 Task: Open Card Card0000000007 in Board Board0000000002 in Workspace WS0000000001 in Trello. Add Member carxxstreet791@gmail.com to Card Card0000000007 in Board Board0000000002 in Workspace WS0000000001 in Trello. Add Orange Label titled Label0000000007 to Card Card0000000007 in Board Board0000000002 in Workspace WS0000000001 in Trello. Add Checklist CL0000000007 to Card Card0000000007 in Board Board0000000002 in Workspace WS0000000001 in Trello. Add Dates with Start Date as Oct 01 2023 and Due Date as Oct 31 2023 to Card Card0000000007 in Board Board0000000002 in Workspace WS0000000001 in Trello
Action: Mouse moved to (267, 428)
Screenshot: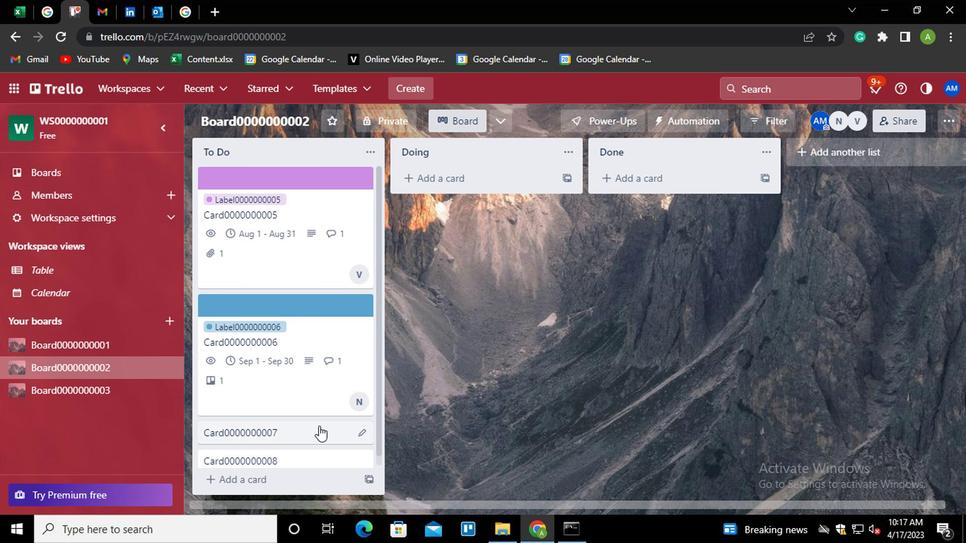 
Action: Mouse pressed left at (267, 428)
Screenshot: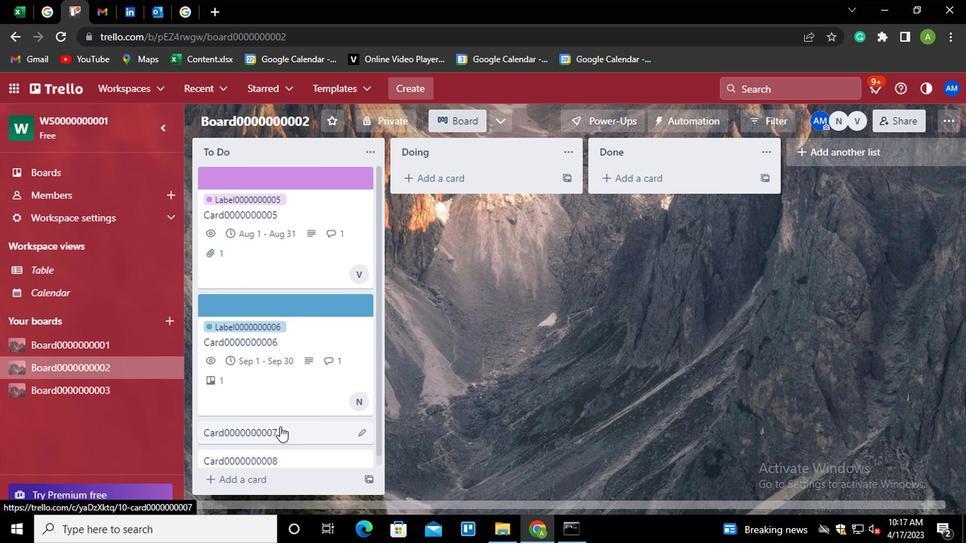 
Action: Mouse moved to (640, 250)
Screenshot: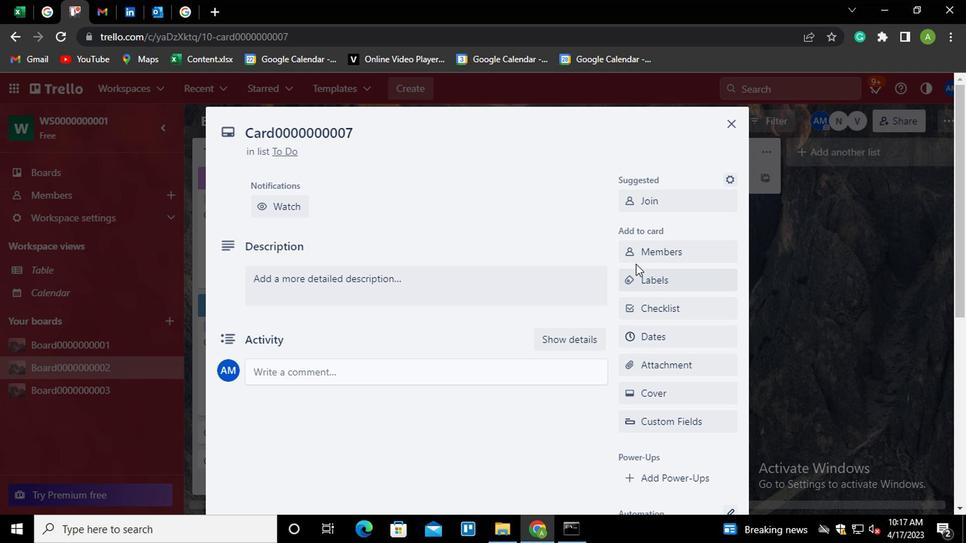 
Action: Mouse pressed left at (640, 250)
Screenshot: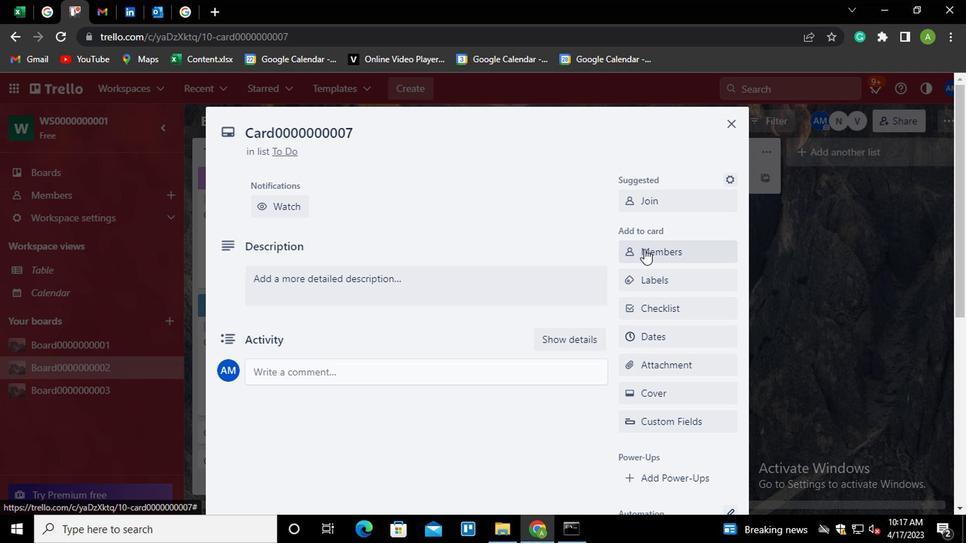 
Action: Mouse moved to (641, 250)
Screenshot: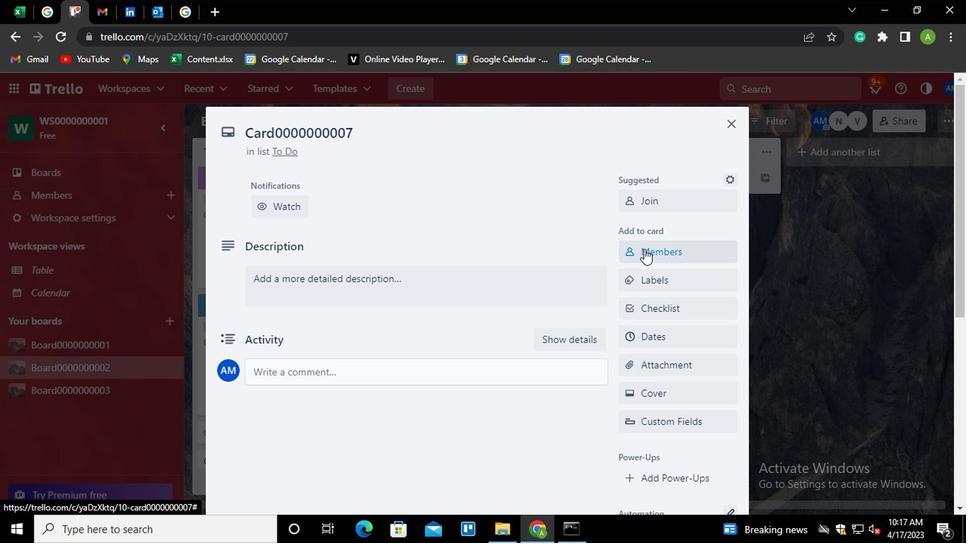 
Action: Key pressed car
Screenshot: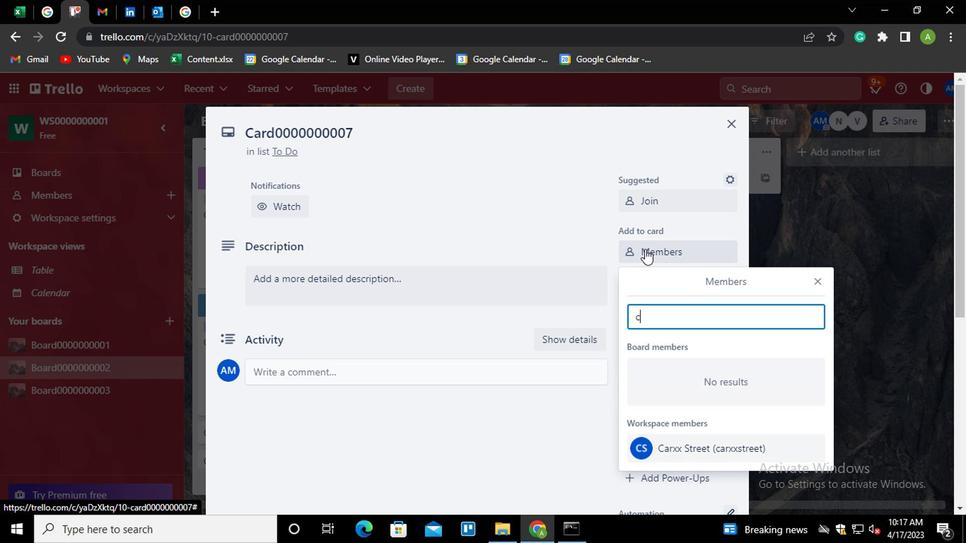 
Action: Mouse moved to (668, 450)
Screenshot: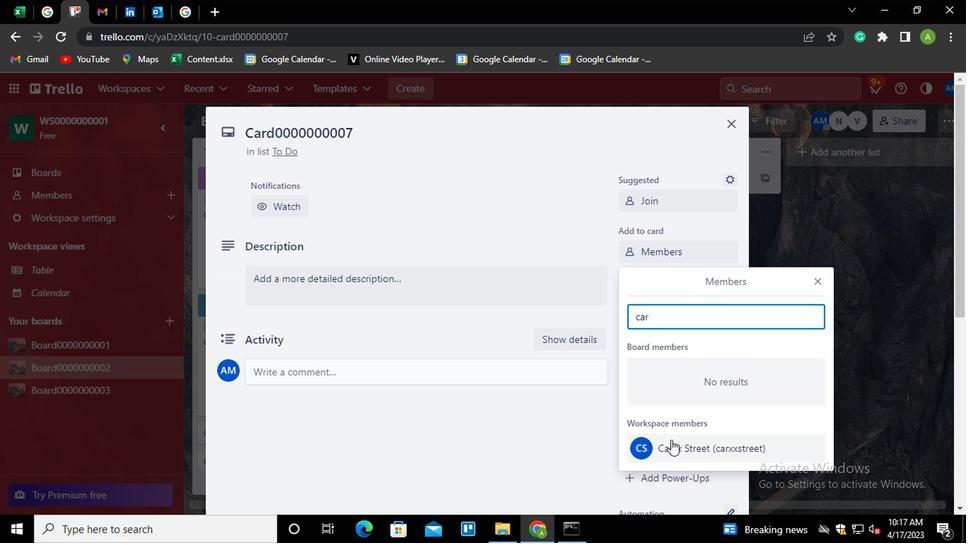 
Action: Mouse pressed left at (668, 450)
Screenshot: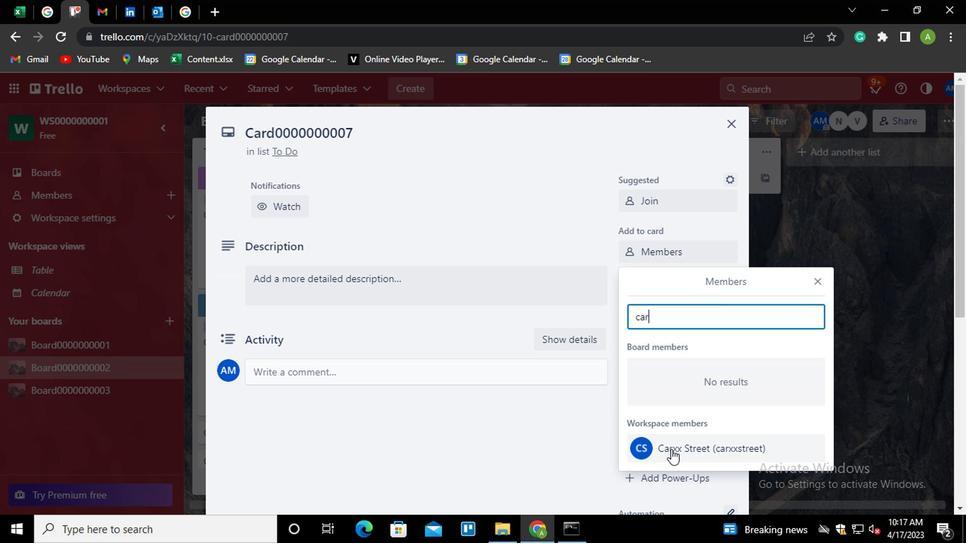 
Action: Mouse moved to (538, 224)
Screenshot: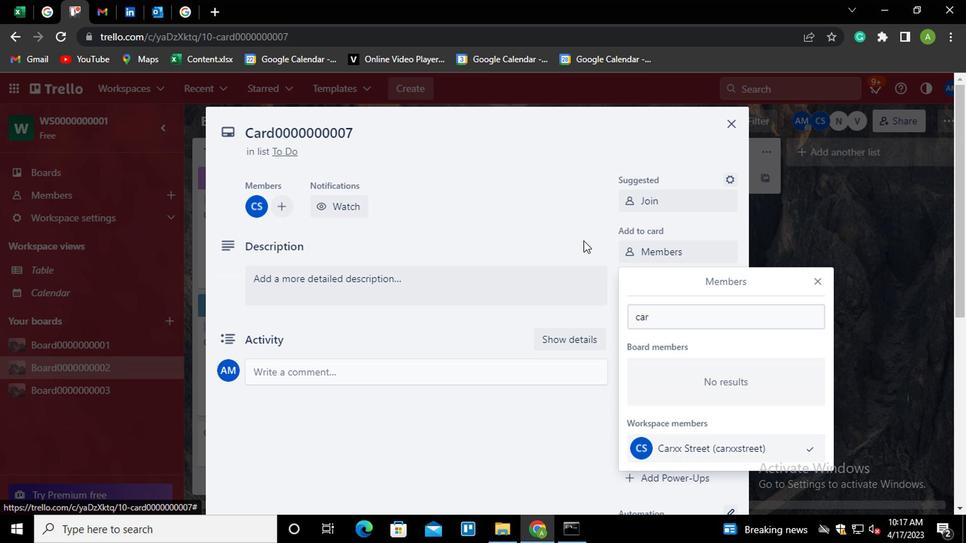 
Action: Mouse pressed left at (538, 224)
Screenshot: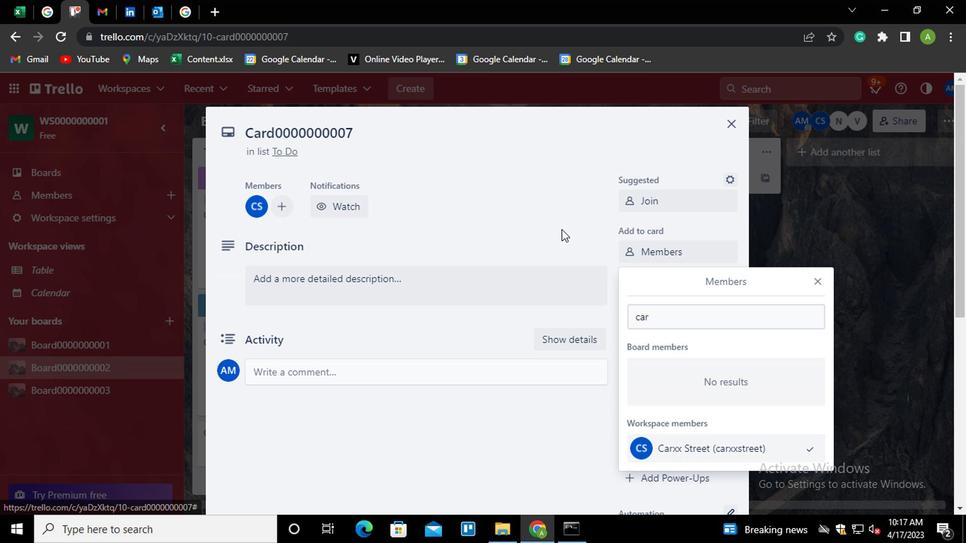 
Action: Mouse moved to (653, 274)
Screenshot: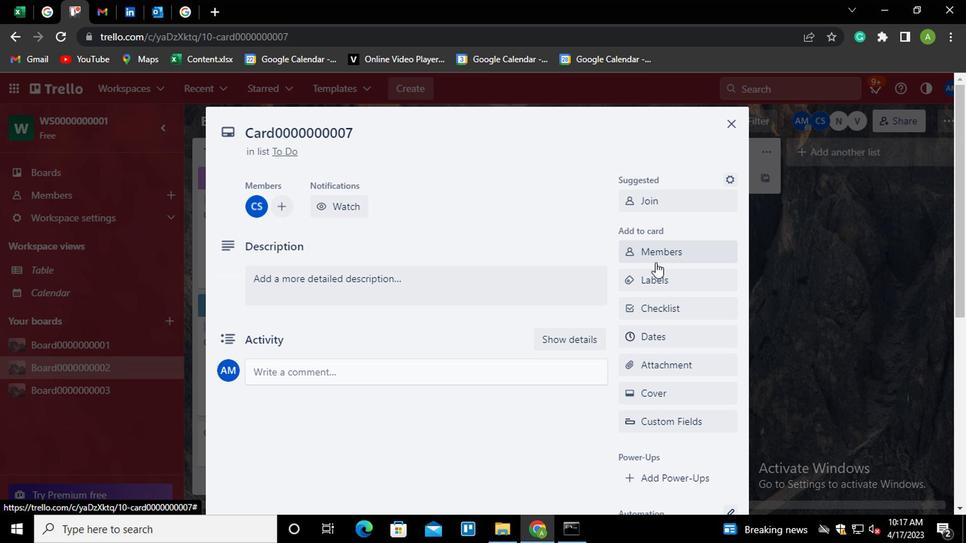 
Action: Mouse pressed left at (653, 274)
Screenshot: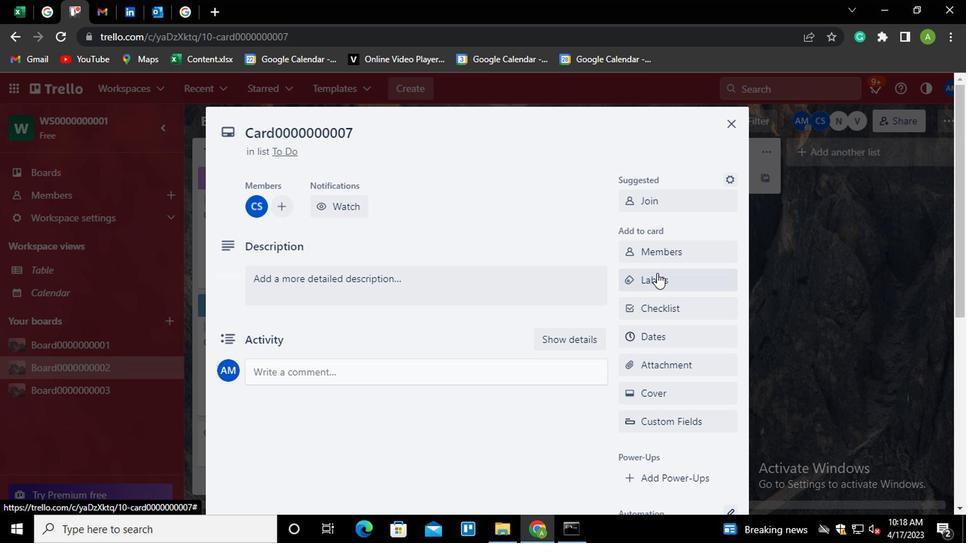
Action: Mouse moved to (631, 260)
Screenshot: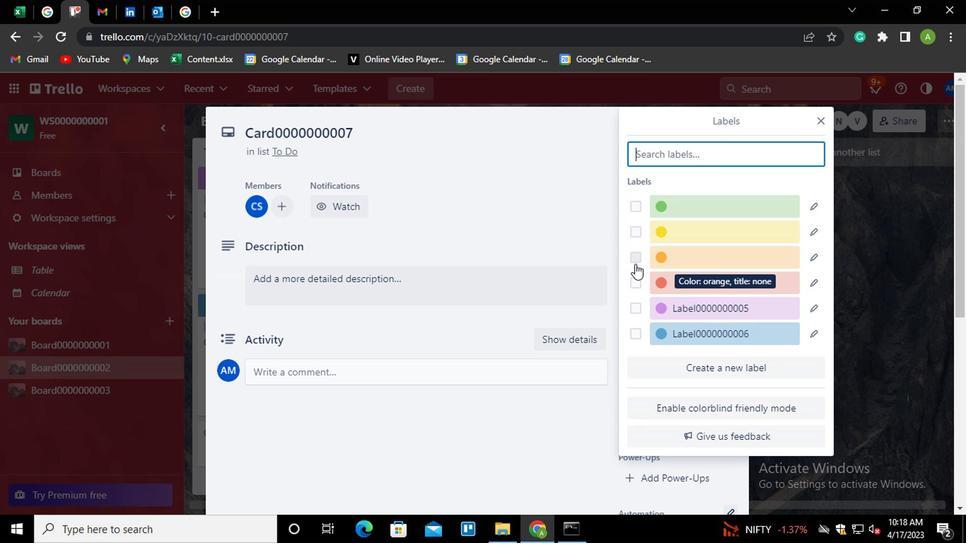
Action: Mouse pressed left at (631, 260)
Screenshot: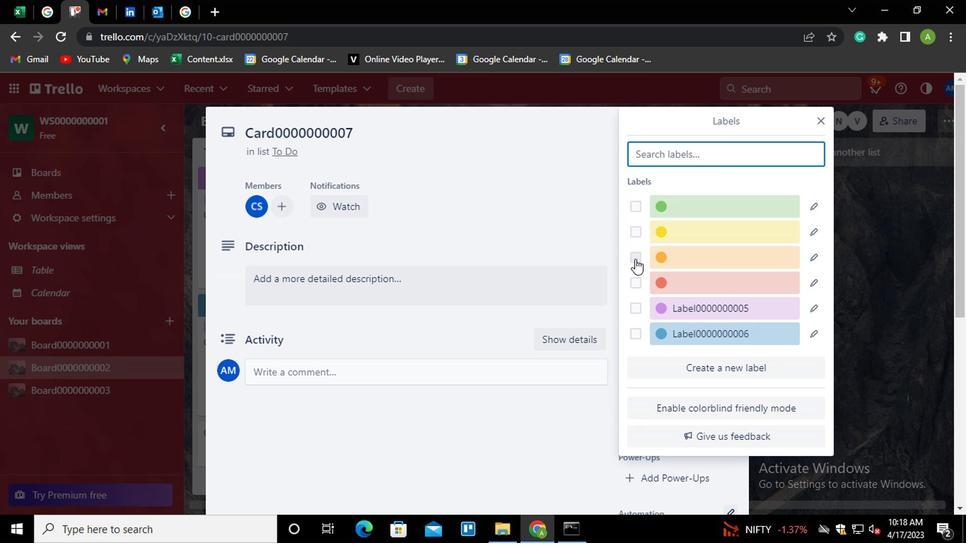 
Action: Mouse moved to (820, 258)
Screenshot: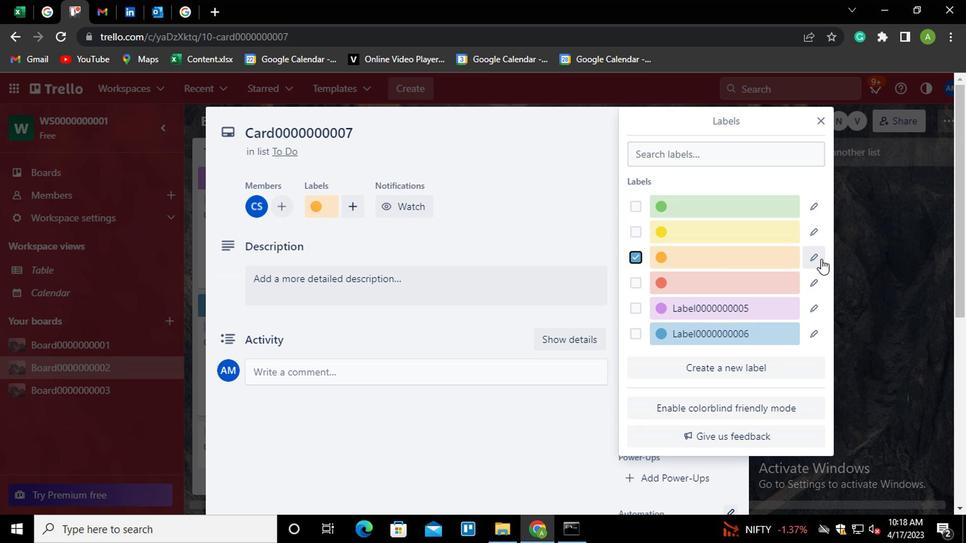 
Action: Mouse pressed left at (820, 258)
Screenshot: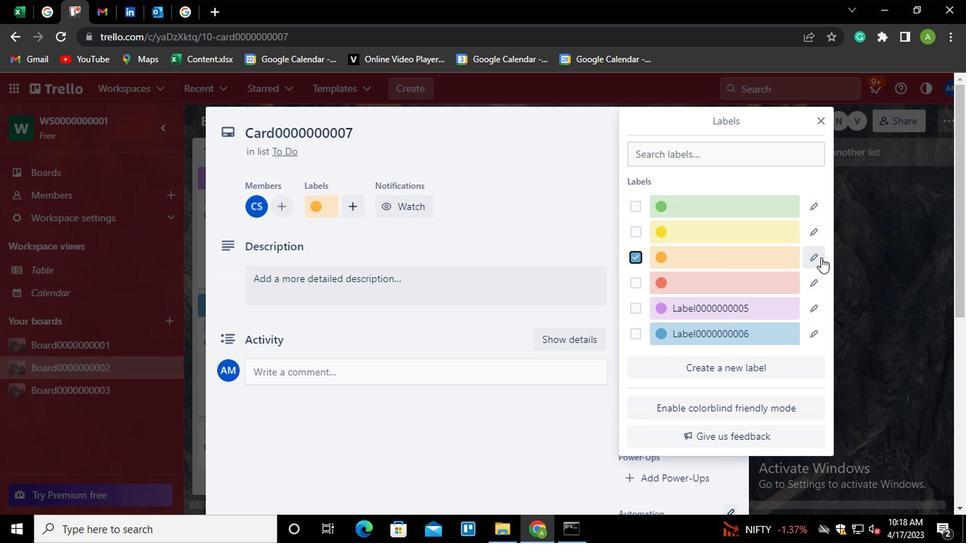 
Action: Mouse moved to (781, 231)
Screenshot: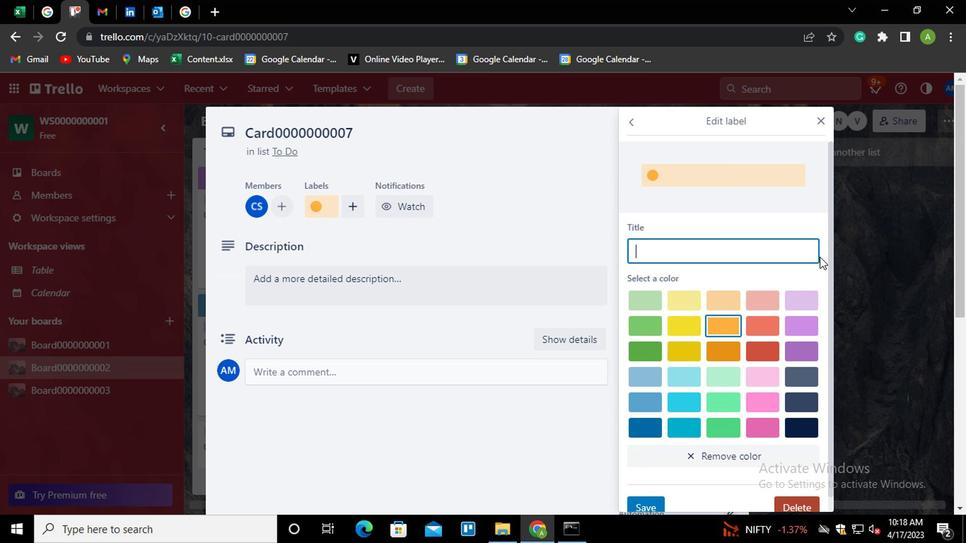 
Action: Key pressed <Key.shift>
Screenshot: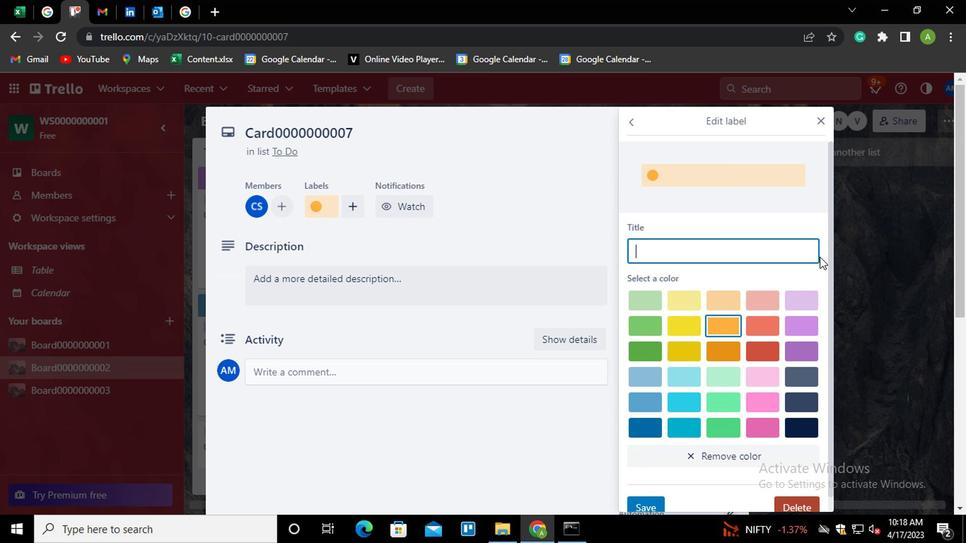 
Action: Mouse moved to (781, 231)
Screenshot: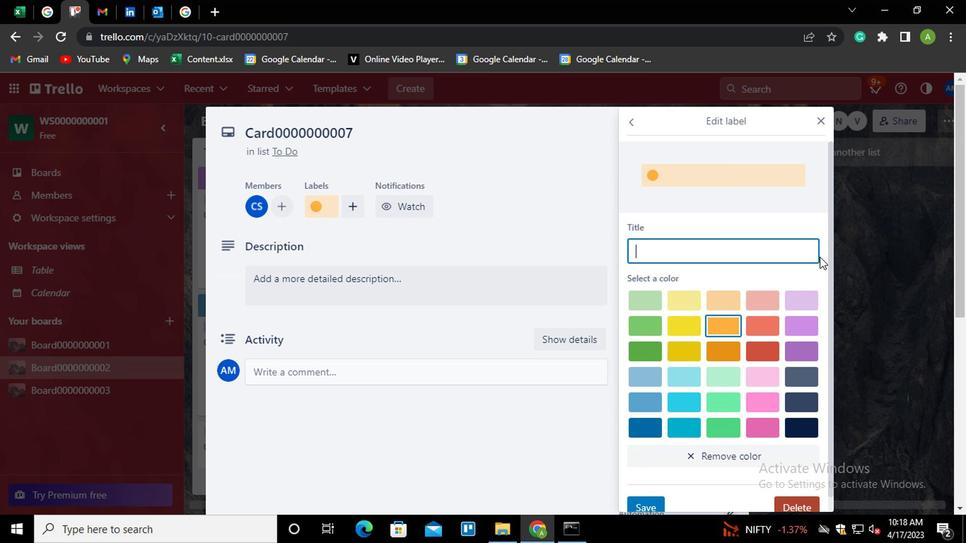 
Action: Key pressed <Key.shift><Key.shift><Key.shift><Key.shift><Key.shift><Key.shift>LABEL0000000007
Screenshot: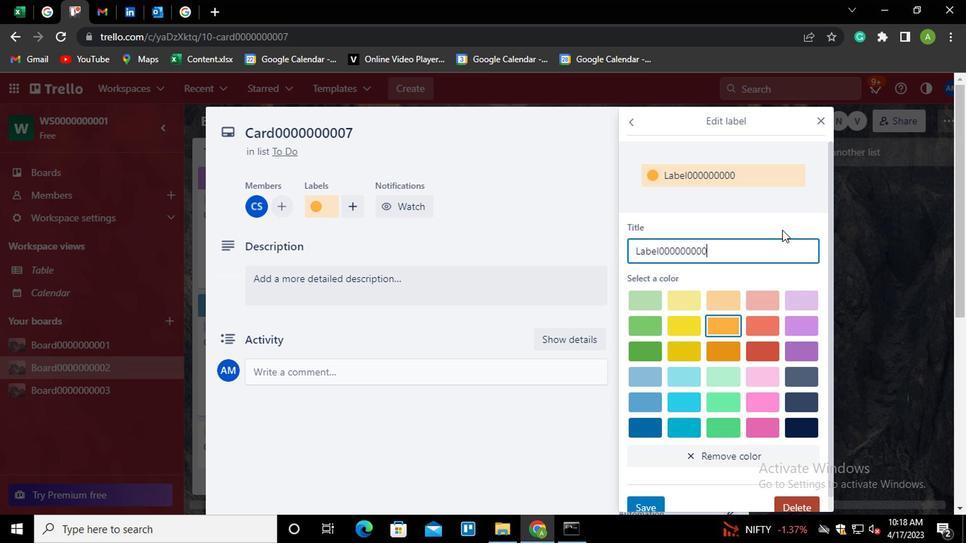 
Action: Mouse moved to (647, 502)
Screenshot: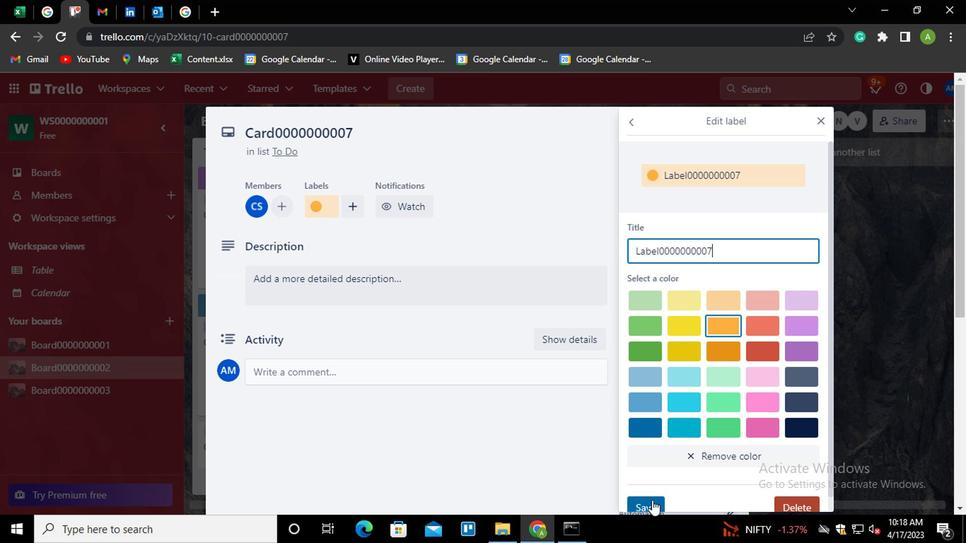 
Action: Mouse pressed left at (647, 502)
Screenshot: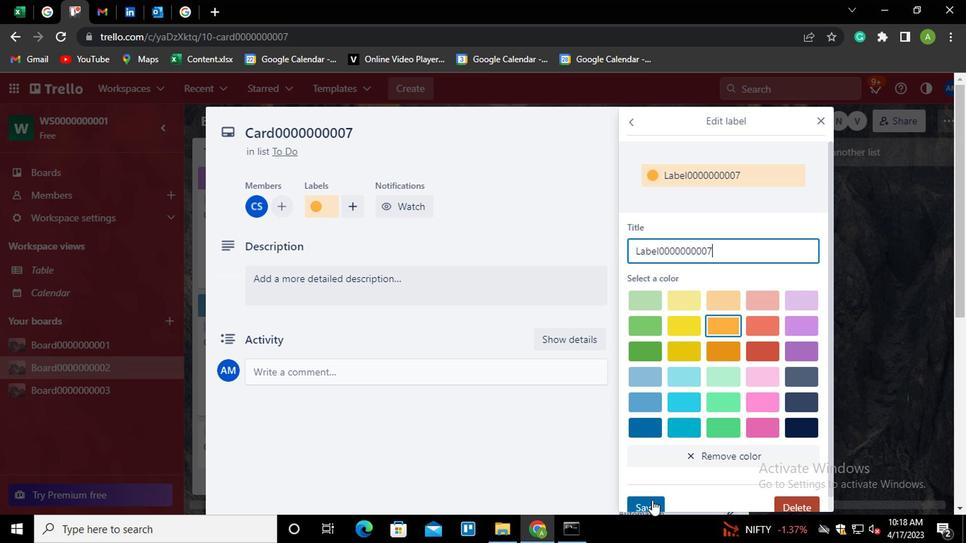 
Action: Mouse moved to (563, 218)
Screenshot: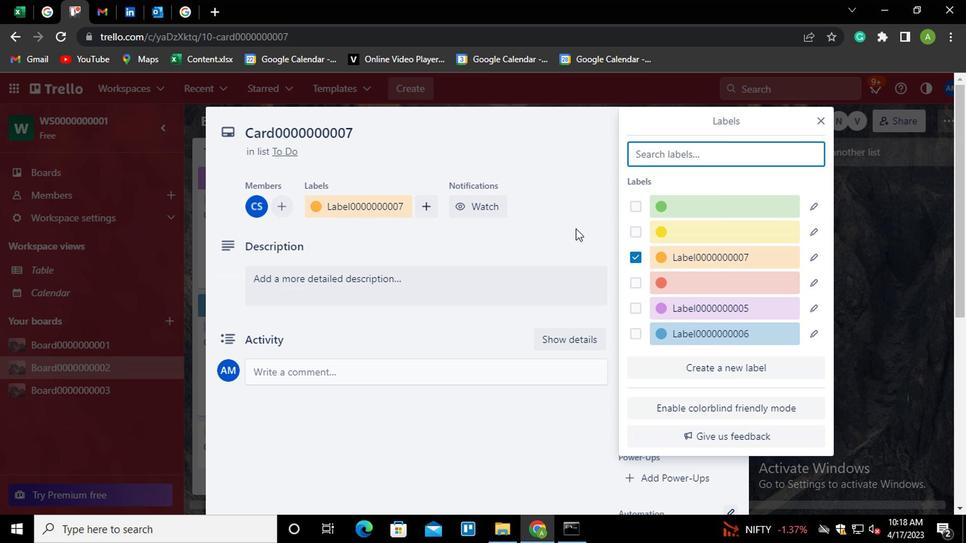 
Action: Mouse pressed left at (563, 218)
Screenshot: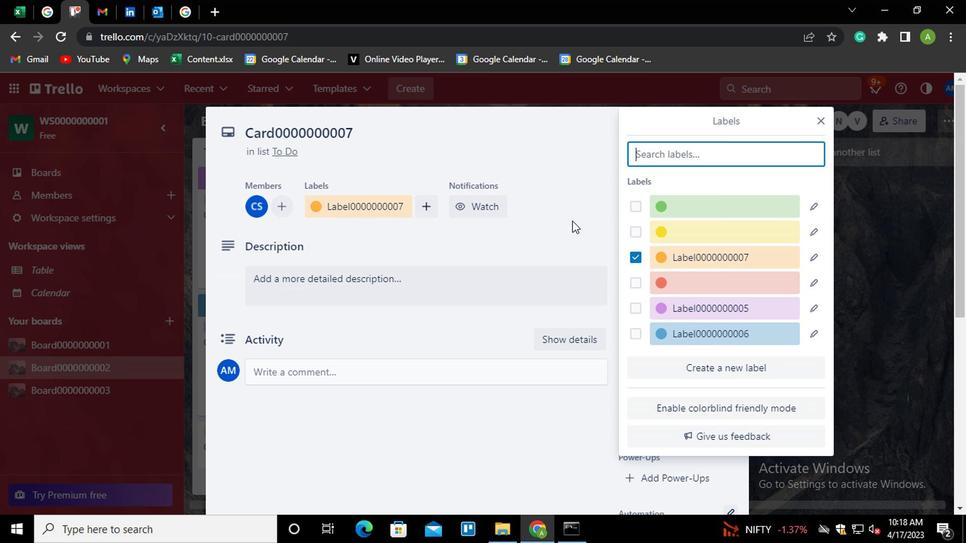 
Action: Mouse moved to (647, 305)
Screenshot: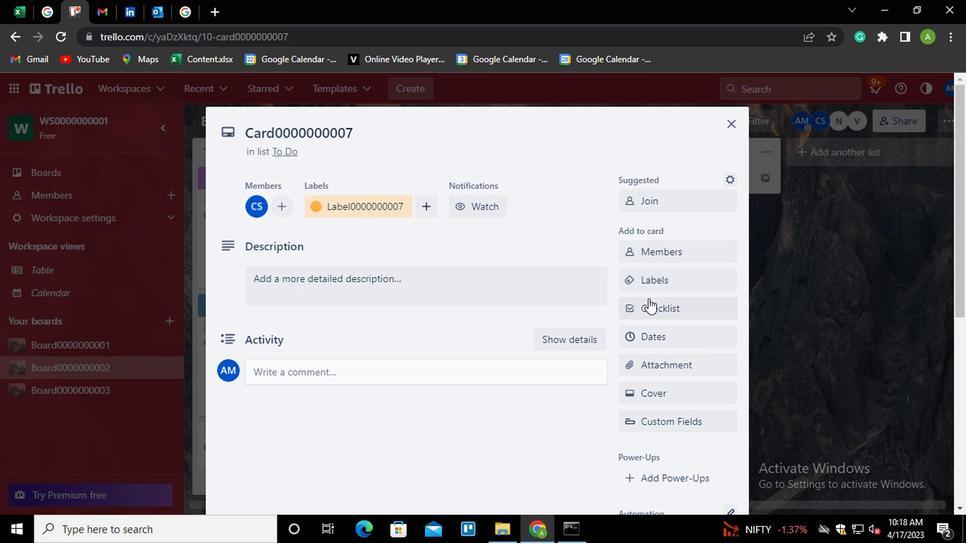 
Action: Mouse pressed left at (647, 305)
Screenshot: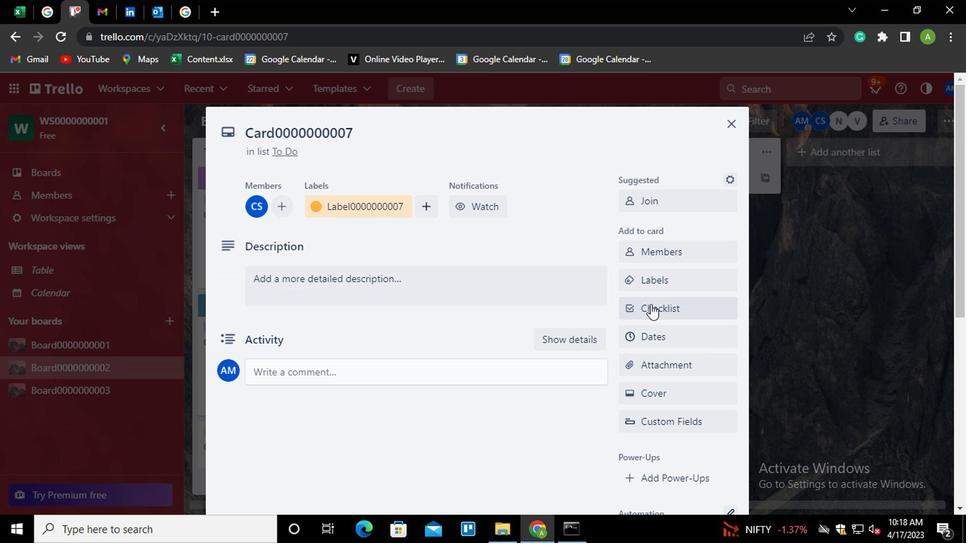 
Action: Mouse moved to (645, 305)
Screenshot: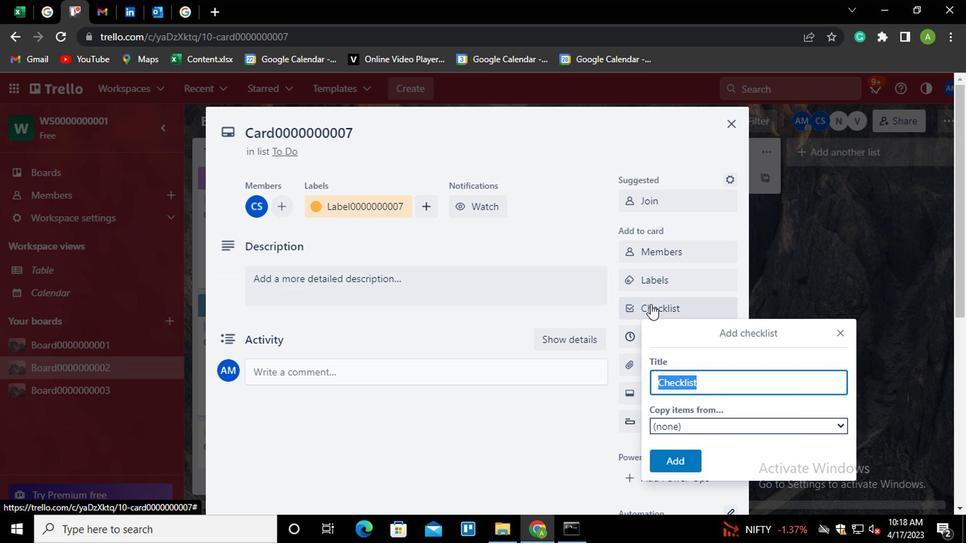 
Action: Key pressed <Key.shift>CL0000000007
Screenshot: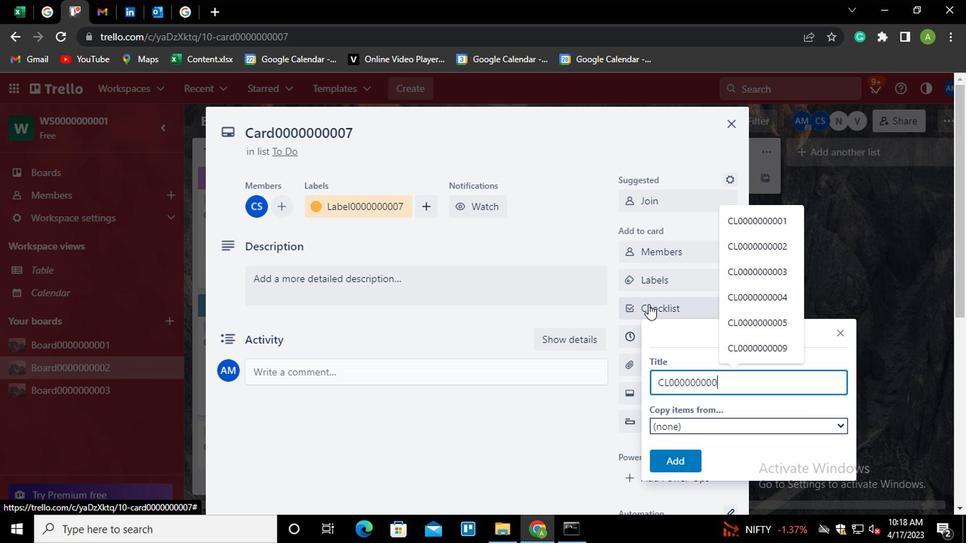 
Action: Mouse moved to (667, 457)
Screenshot: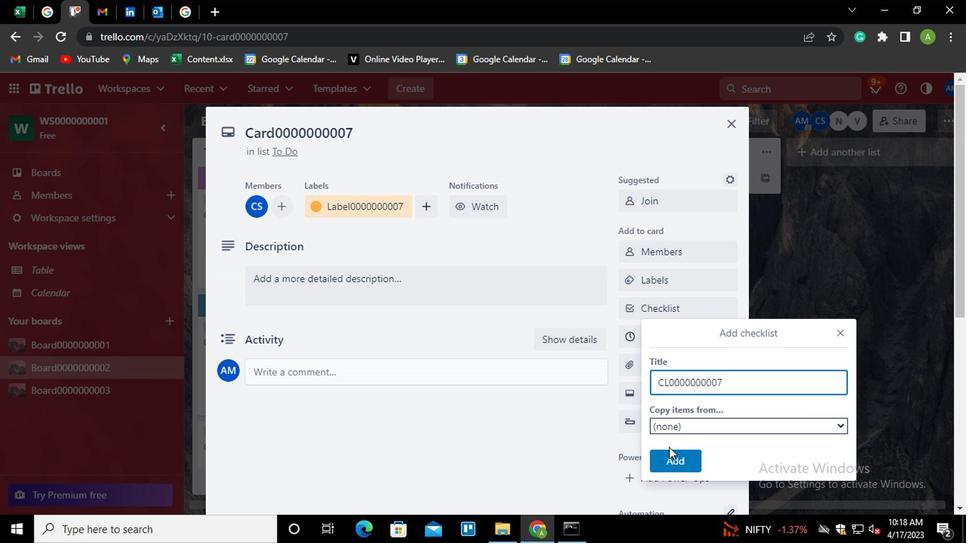 
Action: Mouse pressed left at (667, 457)
Screenshot: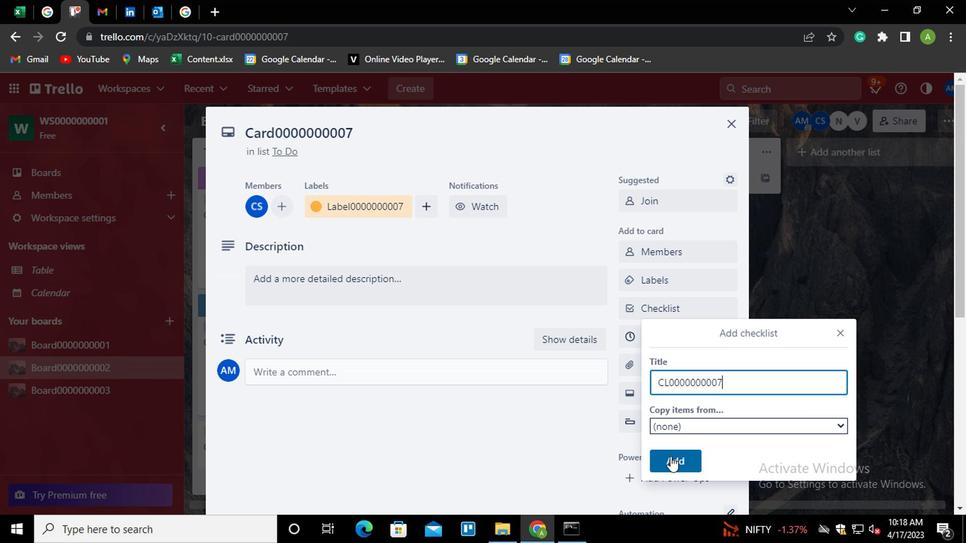 
Action: Mouse moved to (669, 335)
Screenshot: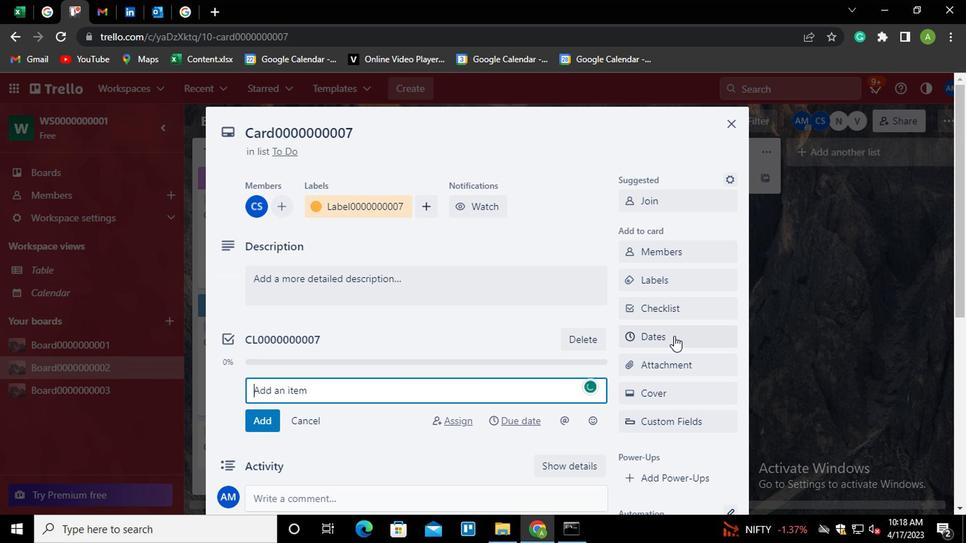 
Action: Mouse pressed left at (669, 335)
Screenshot: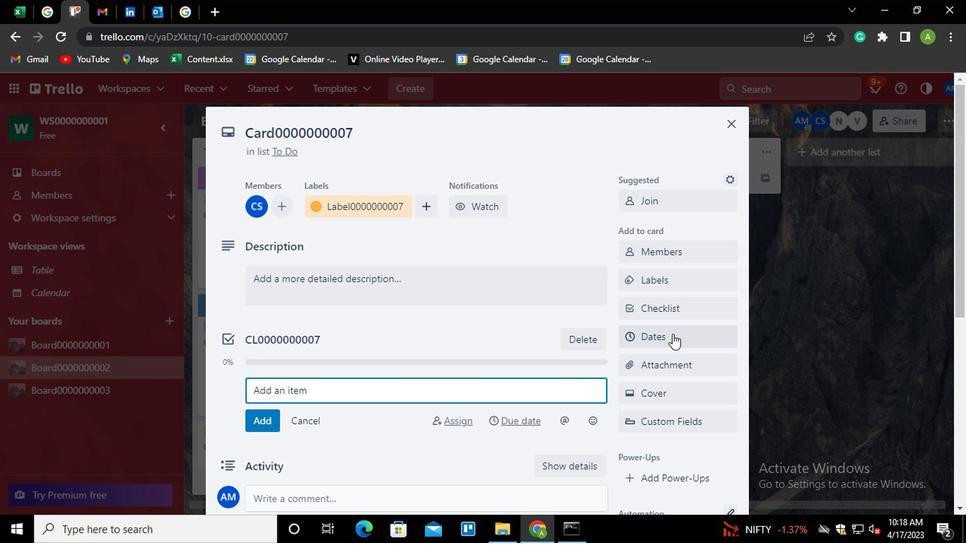 
Action: Mouse moved to (630, 376)
Screenshot: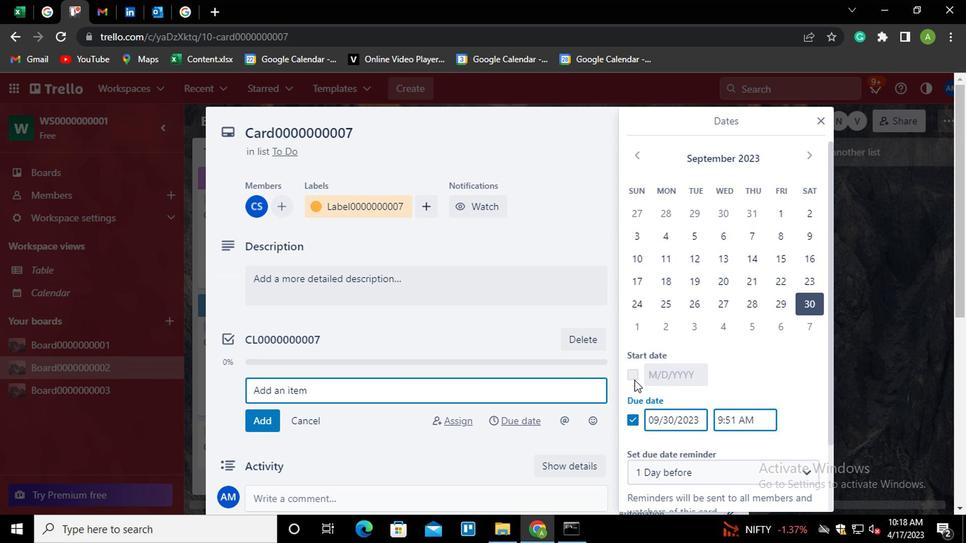 
Action: Mouse pressed left at (630, 376)
Screenshot: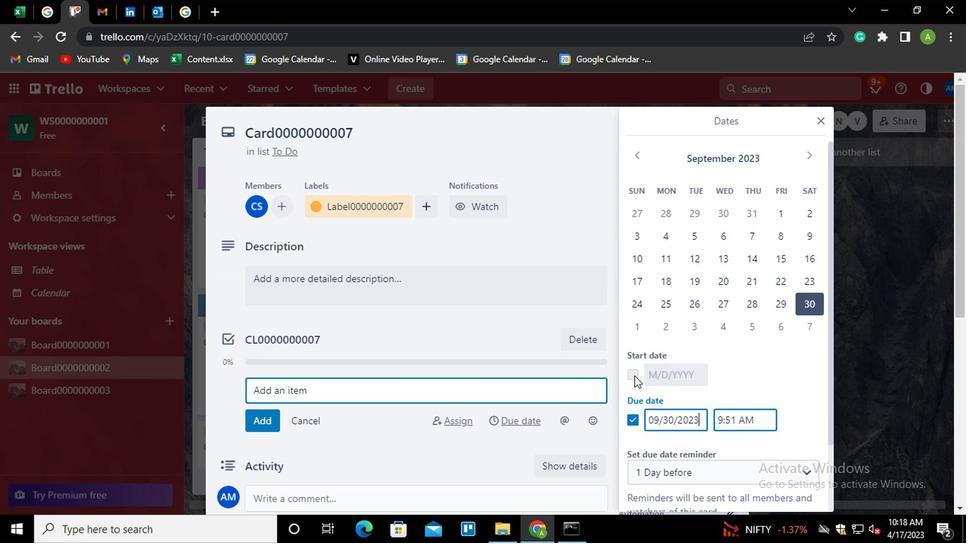 
Action: Mouse moved to (656, 375)
Screenshot: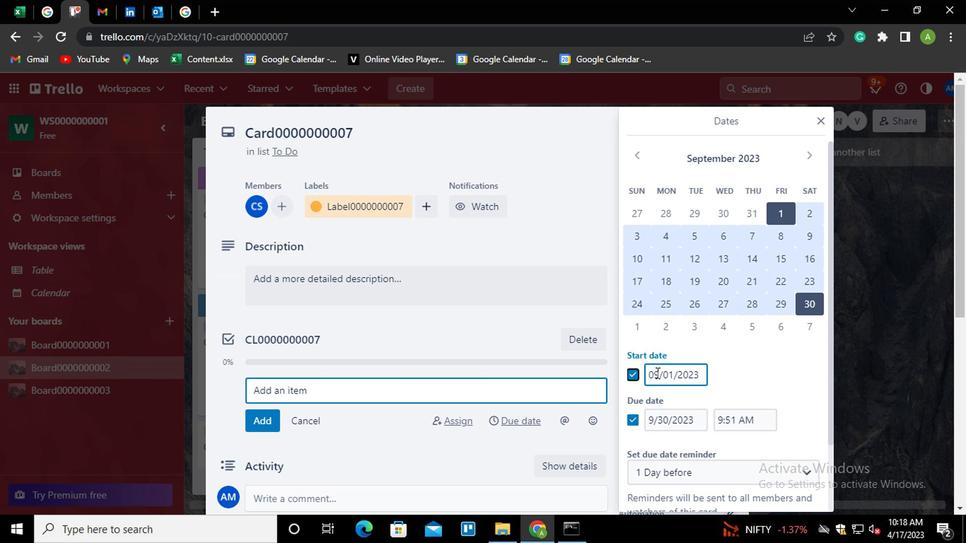 
Action: Mouse pressed left at (656, 375)
Screenshot: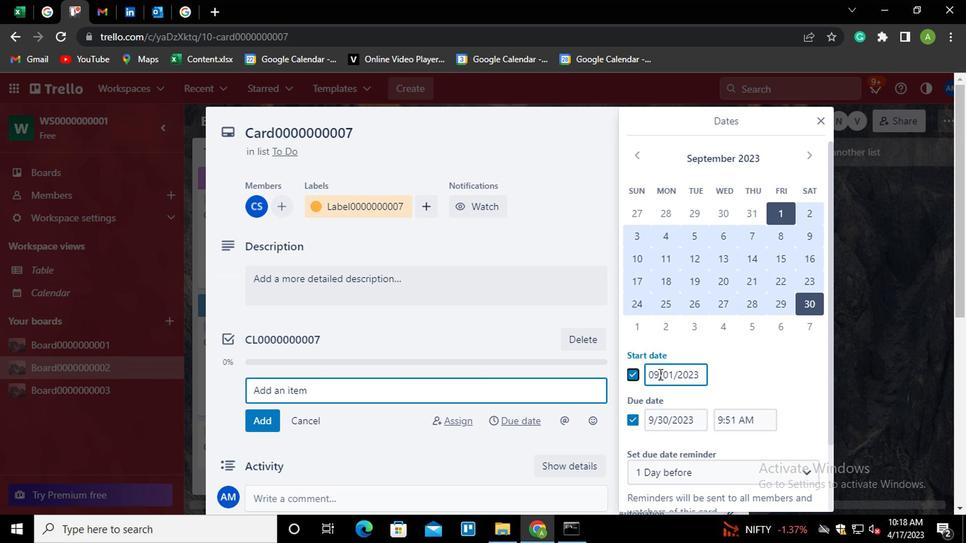 
Action: Mouse moved to (678, 376)
Screenshot: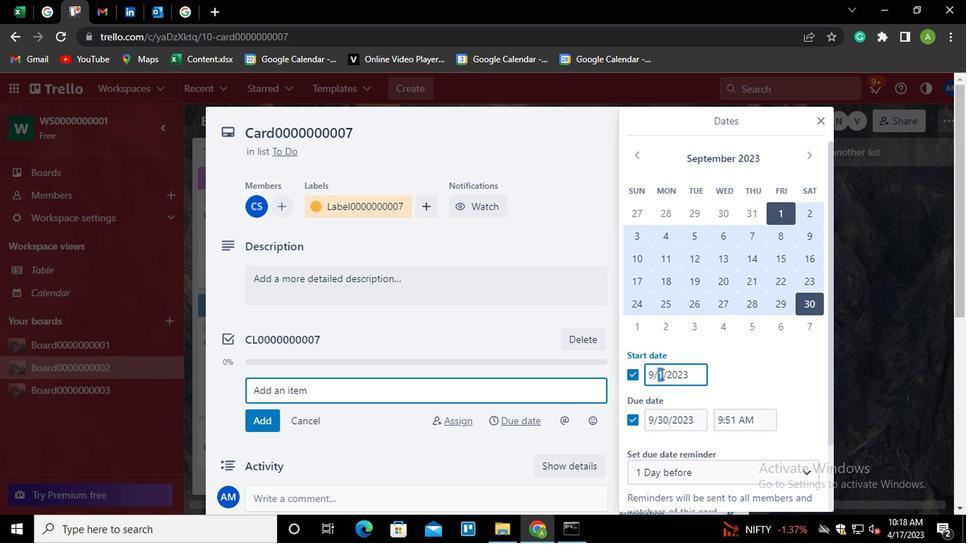 
Action: Key pressed <Key.left><Key.left><Key.backspace><Key.end><Key.home>10
Screenshot: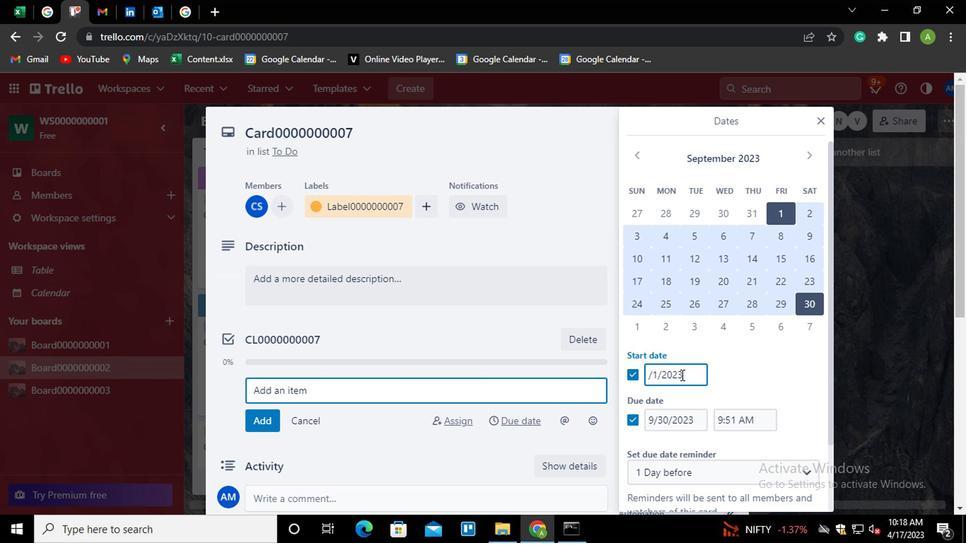 
Action: Mouse moved to (650, 419)
Screenshot: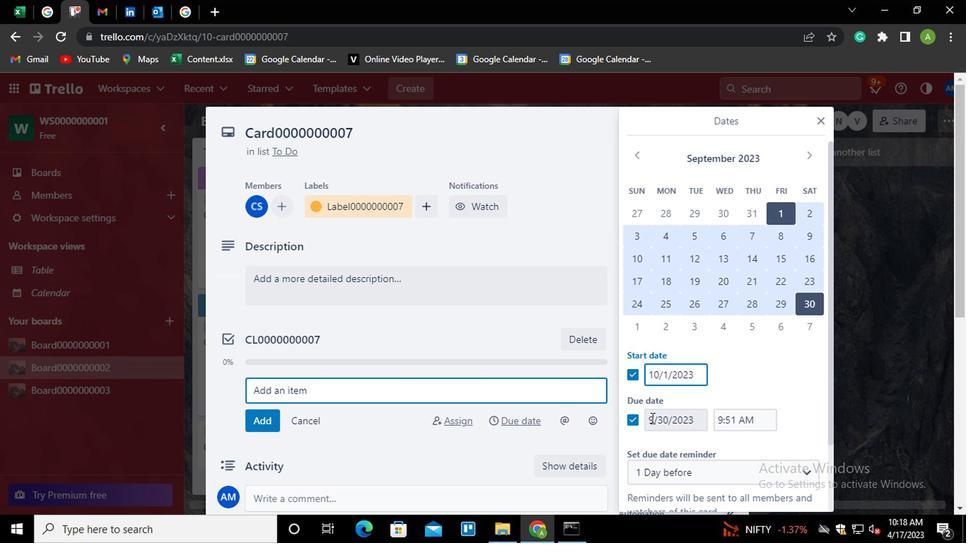 
Action: Mouse pressed left at (650, 419)
Screenshot: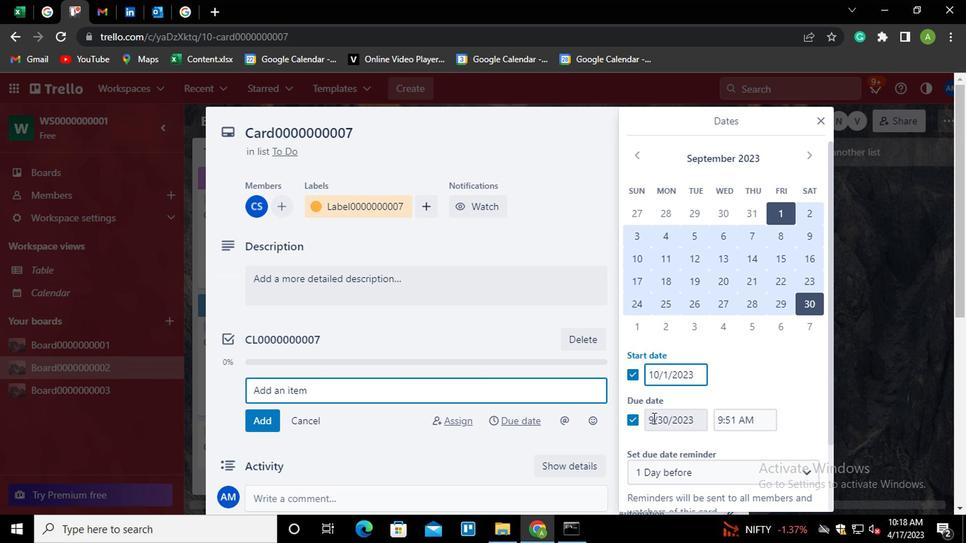 
Action: Mouse moved to (674, 420)
Screenshot: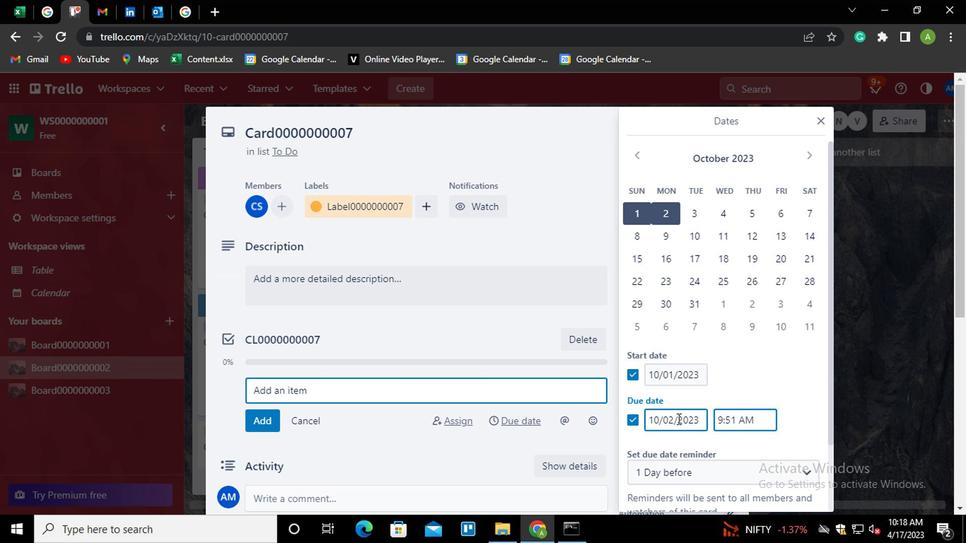 
Action: Mouse pressed left at (674, 420)
Screenshot: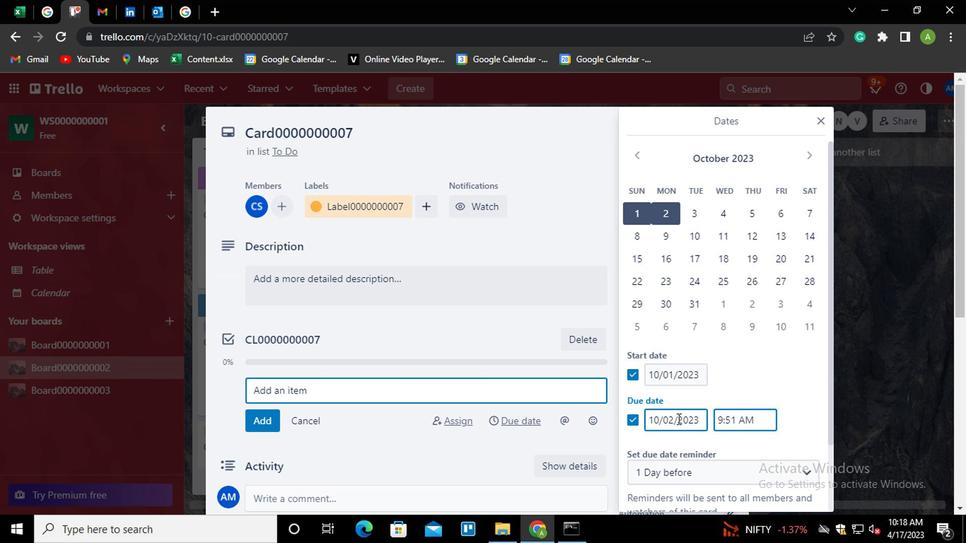 
Action: Mouse moved to (677, 419)
Screenshot: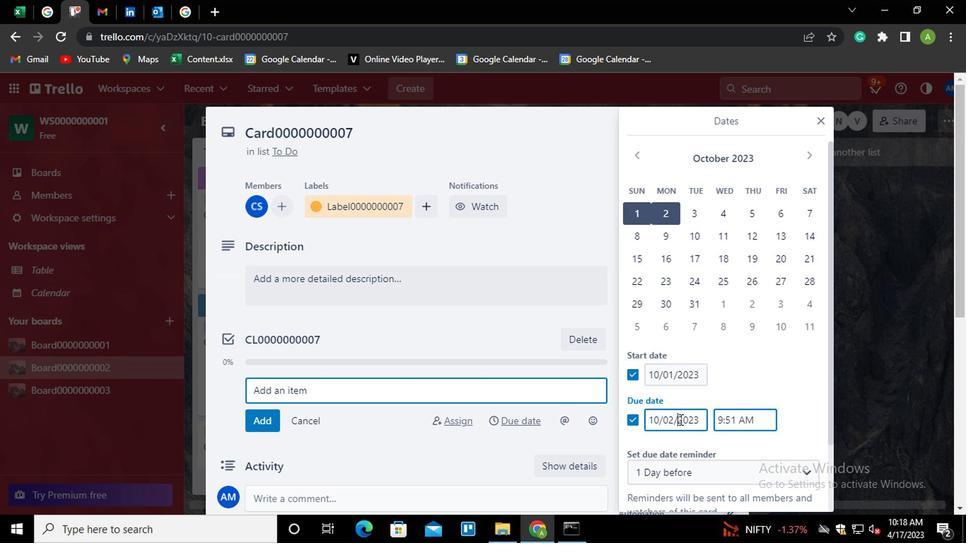 
Action: Key pressed <Key.left><Key.backspace><Key.backspace>31
Screenshot: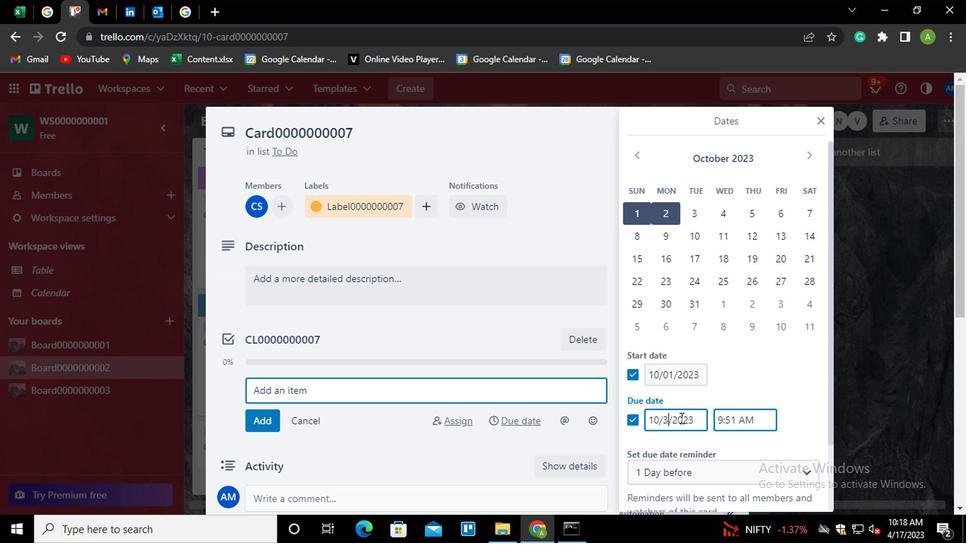 
Action: Mouse moved to (732, 379)
Screenshot: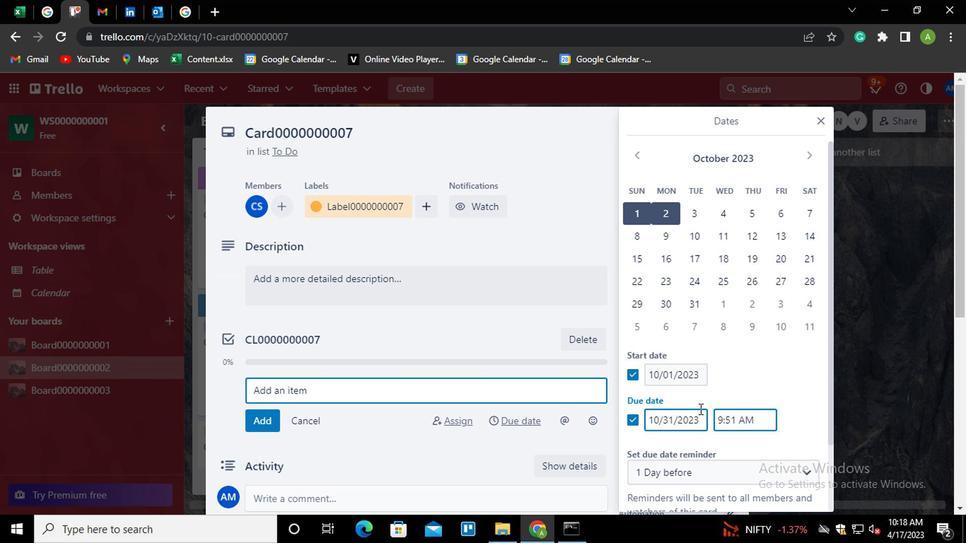
Action: Mouse pressed left at (732, 379)
Screenshot: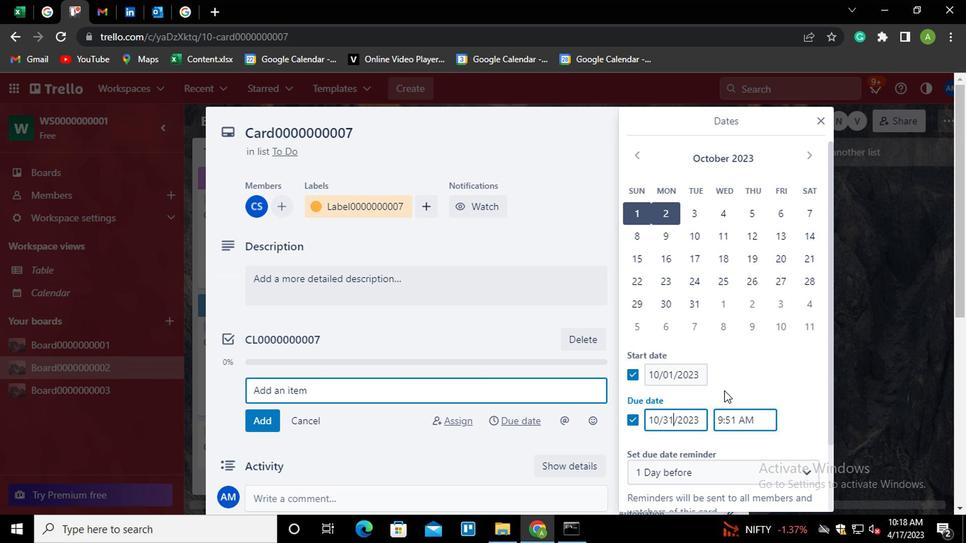 
Action: Mouse moved to (728, 380)
Screenshot: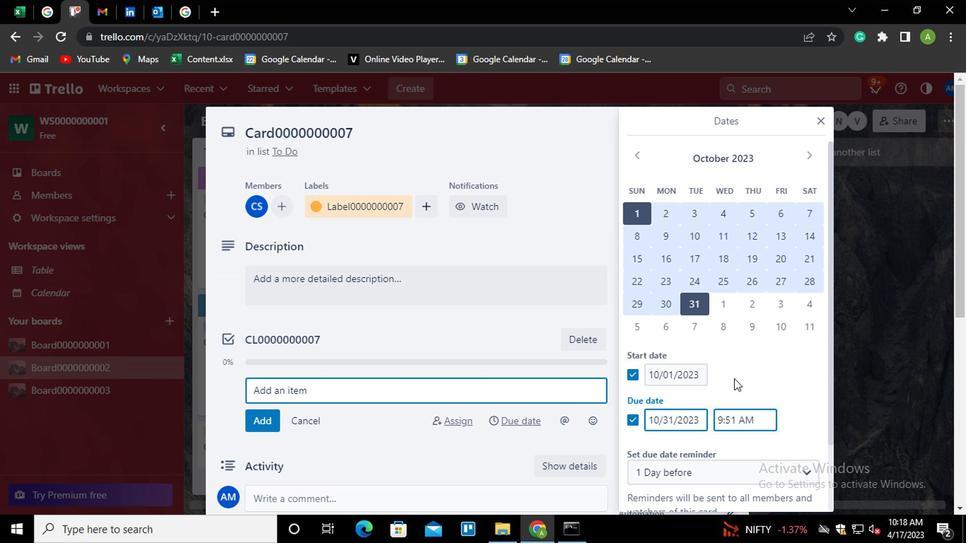 
Action: Mouse scrolled (728, 379) with delta (0, 0)
Screenshot: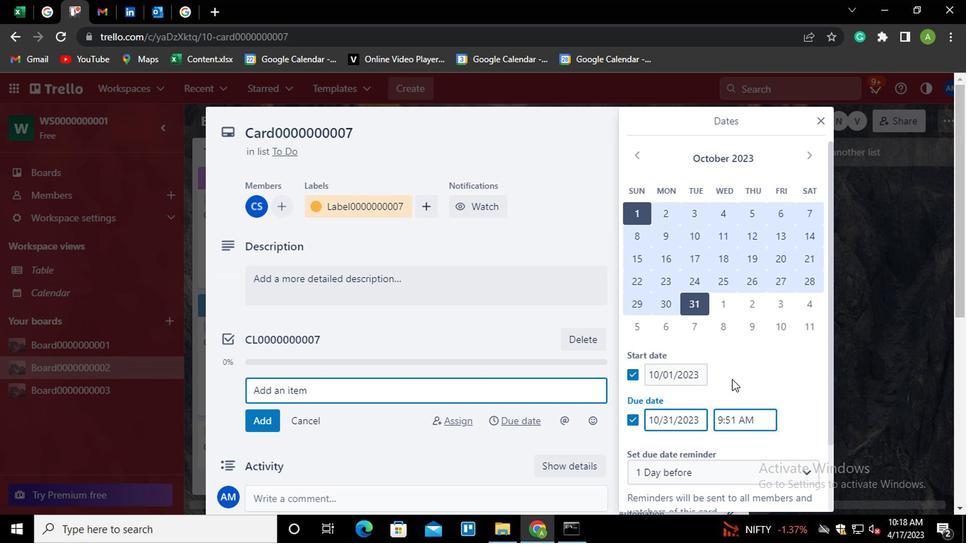 
Action: Mouse scrolled (728, 379) with delta (0, 0)
Screenshot: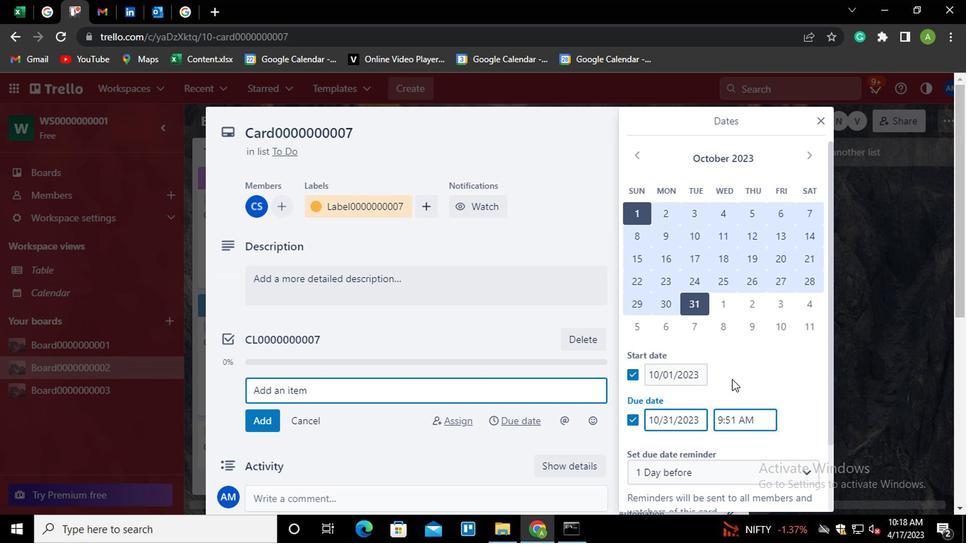 
Action: Mouse moved to (711, 458)
Screenshot: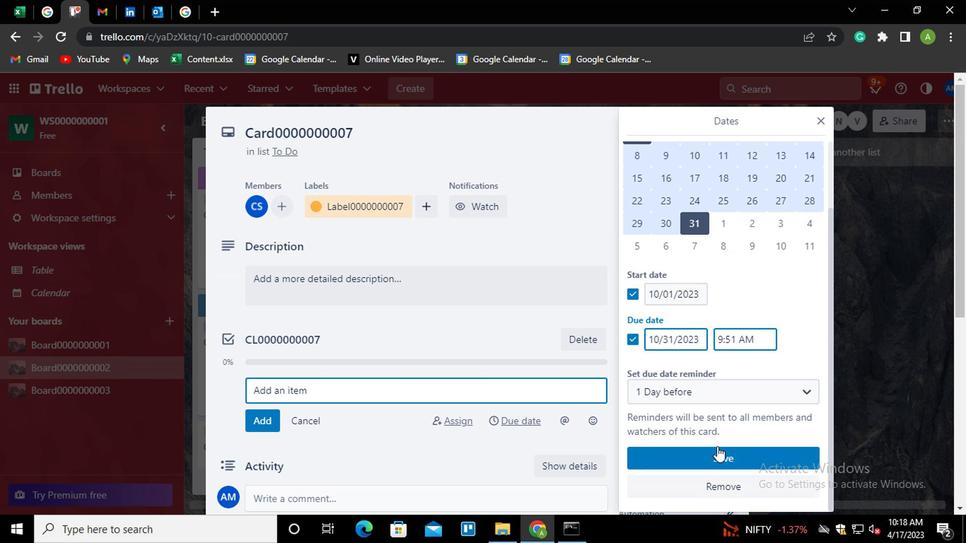 
Action: Mouse pressed left at (711, 458)
Screenshot: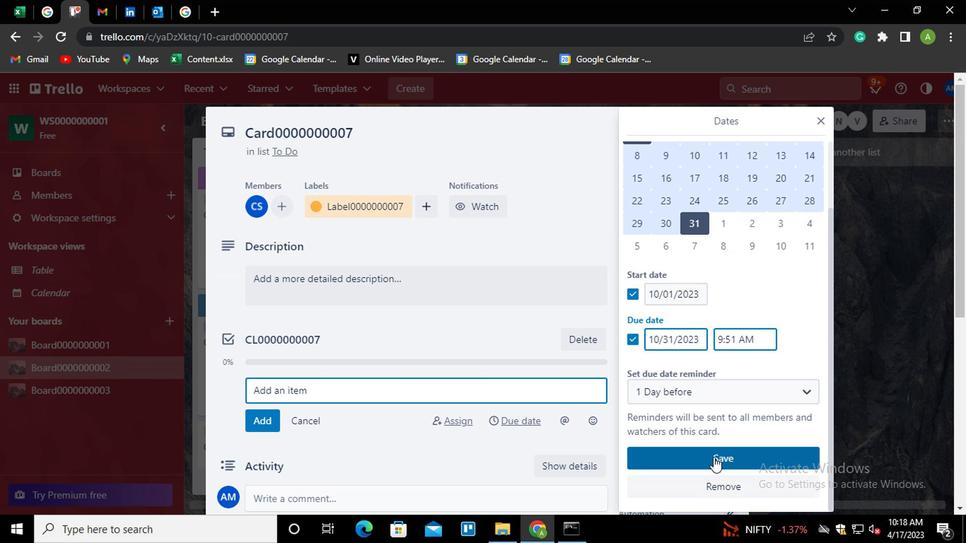 
Action: Mouse moved to (693, 453)
Screenshot: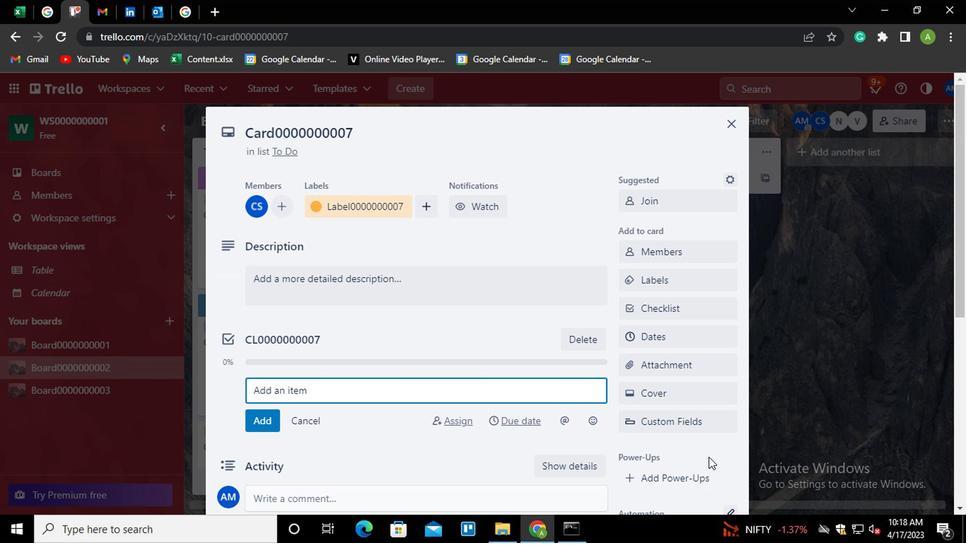 
